 Task: Create New Customer with Customer Name: In Succulent Love, Billing Address Line1: 4277 Crim Lane, Billing Address Line2:  Underhill, Billing Address Line3:  Vermont 05489
Action: Mouse moved to (127, 23)
Screenshot: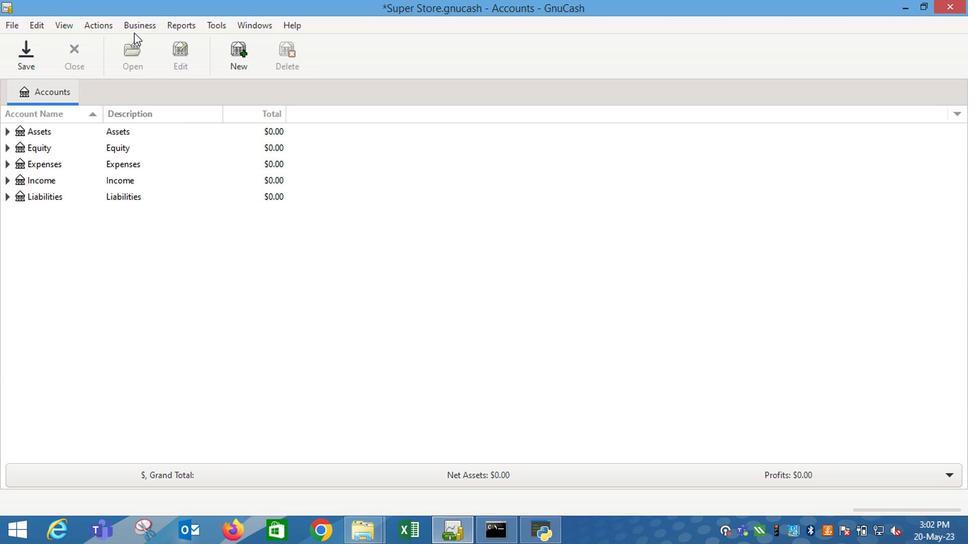 
Action: Mouse pressed left at (127, 23)
Screenshot: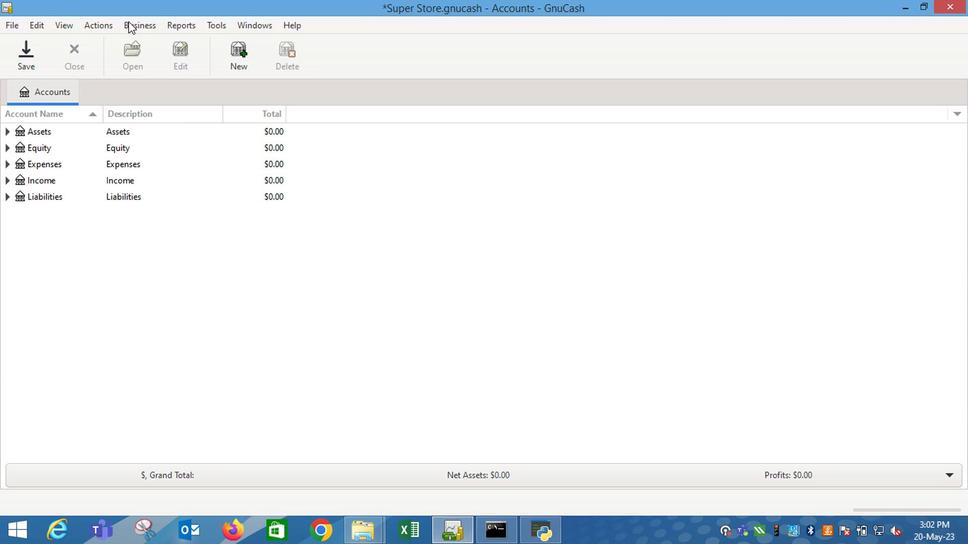 
Action: Mouse moved to (299, 67)
Screenshot: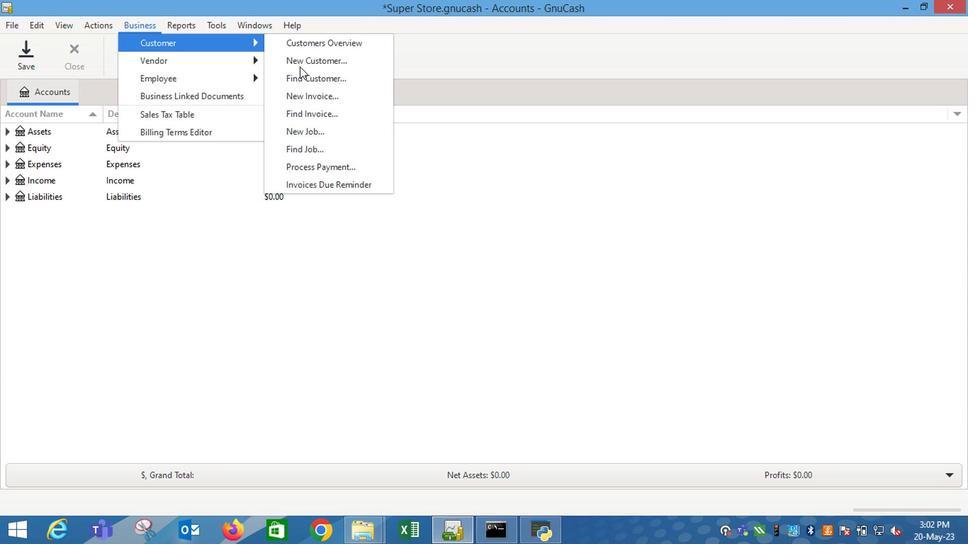 
Action: Mouse pressed left at (299, 67)
Screenshot: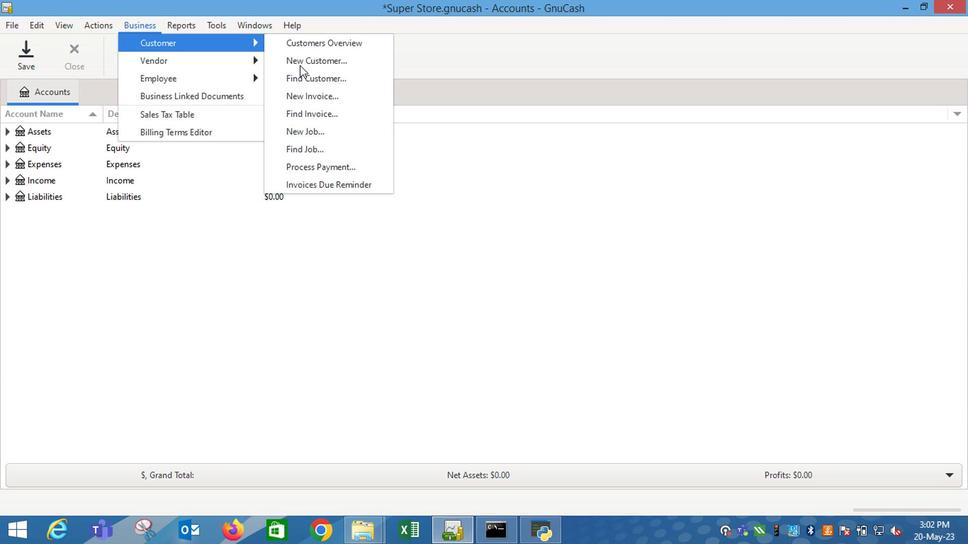 
Action: Key pressed <Key.shift_r>In<Key.space><Key.shift_r>Succulent<Key.space><Key.shift_r>Love<Key.tab><Key.tab><Key.tab>4277<Key.space><Key.shift_r>Crim<Key.space><Key.shift_r>Lae<Key.backspace>e<Key.backspace>ne<Key.tab><Key.shift_r>Under<Key.right><Key.tab><Key.shift_r>Ver<Key.right>
Screenshot: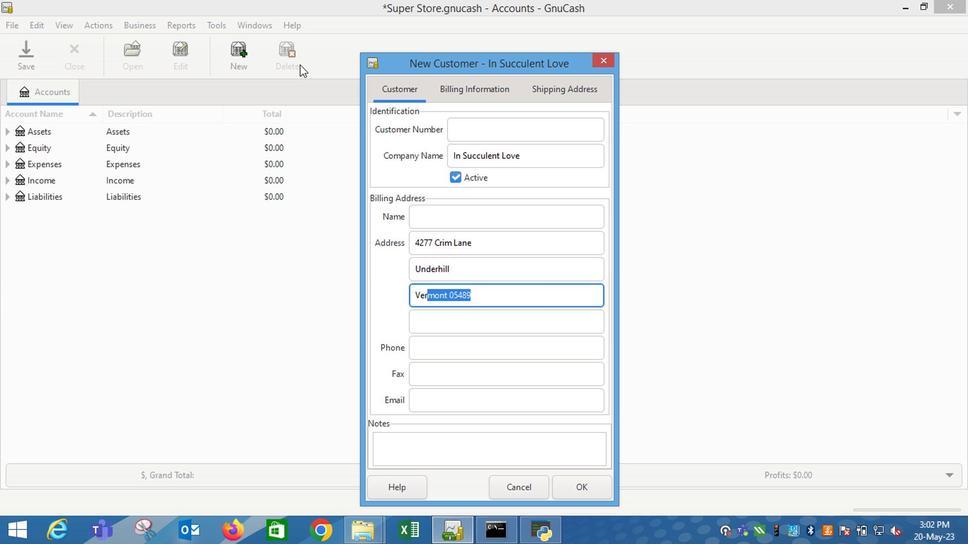 
Action: Mouse moved to (591, 486)
Screenshot: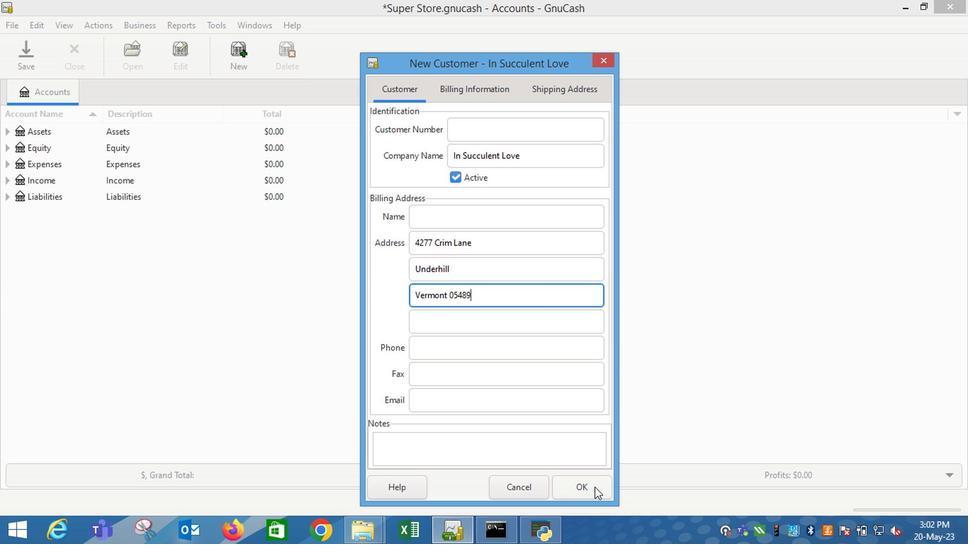 
Action: Mouse pressed left at (591, 486)
Screenshot: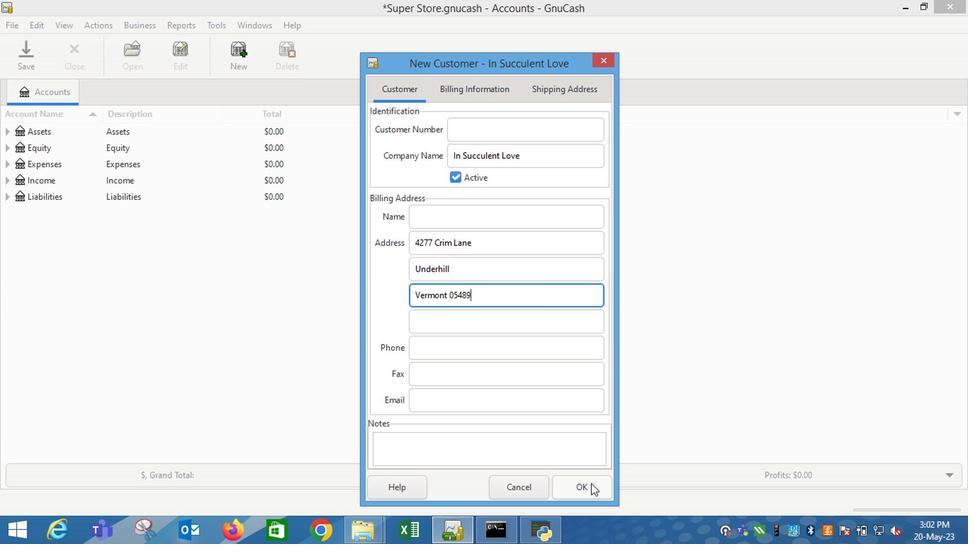 
